 Task: Use the formula "AND" in spreadsheet "Project protfolio".
Action: Mouse pressed left at (772, 318)
Screenshot: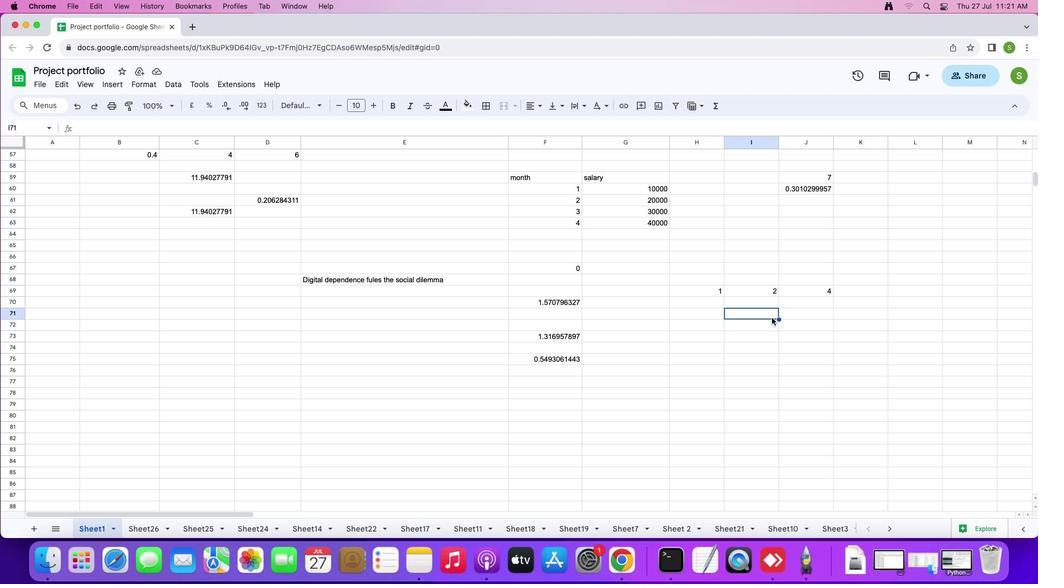 
Action: Mouse moved to (719, 107)
Screenshot: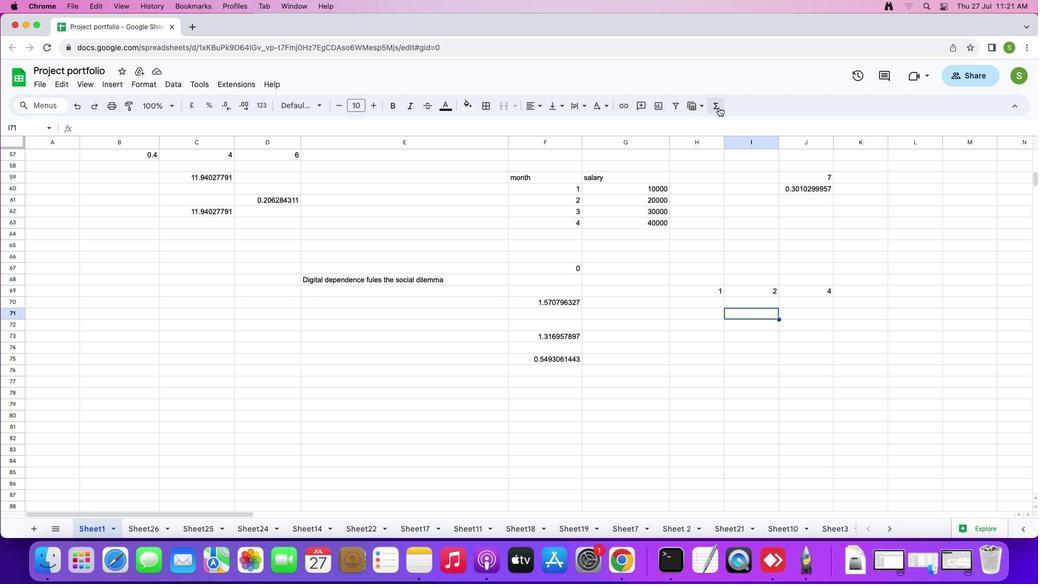 
Action: Mouse pressed left at (719, 107)
Screenshot: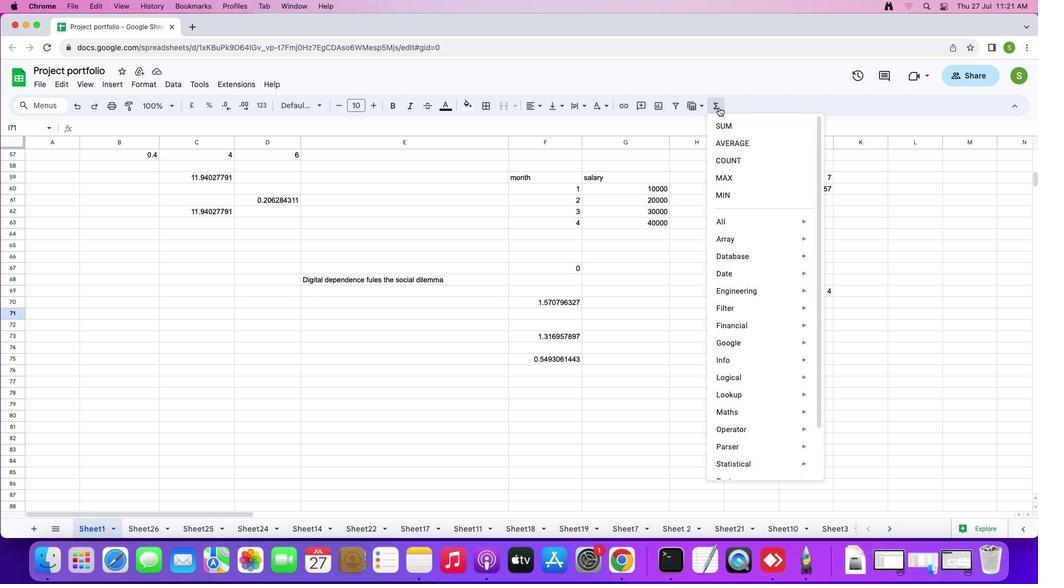 
Action: Mouse moved to (728, 228)
Screenshot: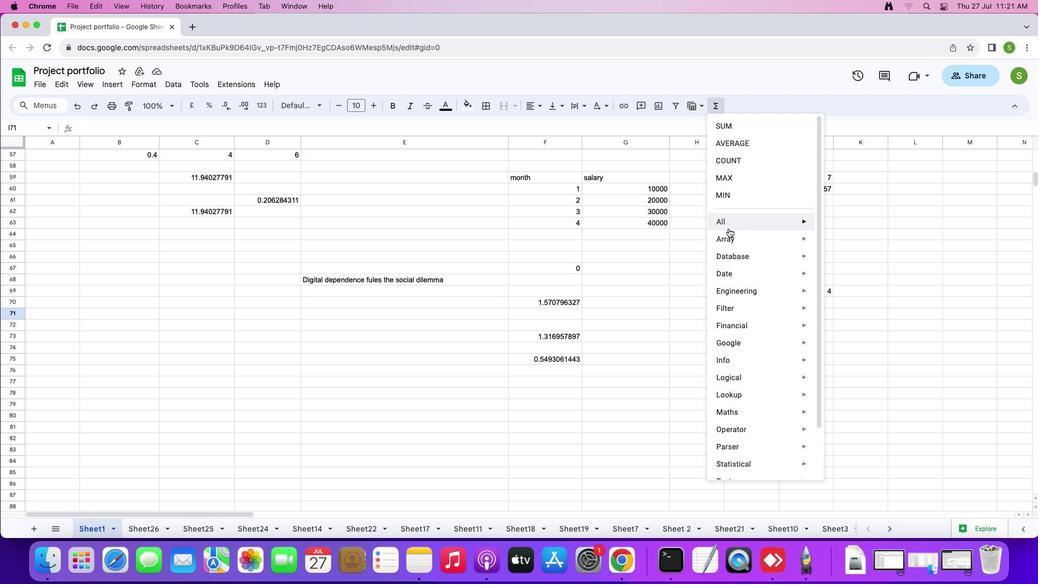 
Action: Mouse pressed left at (728, 228)
Screenshot: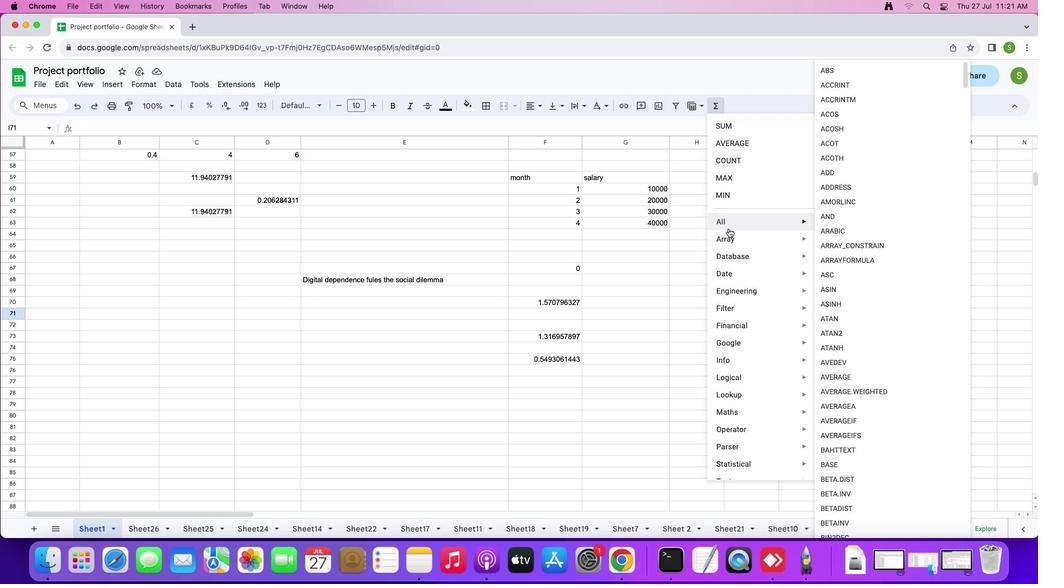 
Action: Mouse moved to (844, 218)
Screenshot: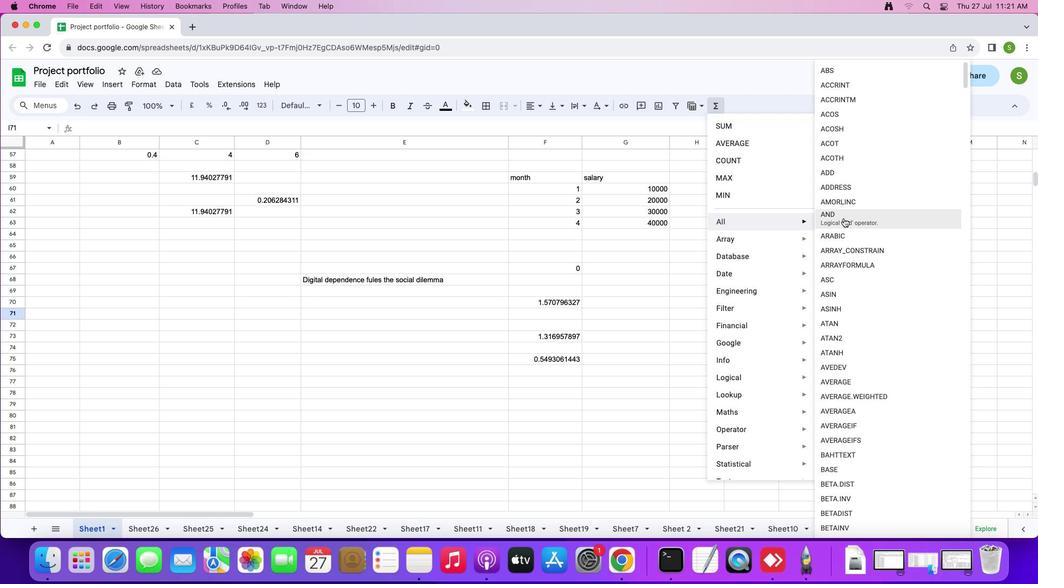 
Action: Mouse pressed left at (844, 218)
Screenshot: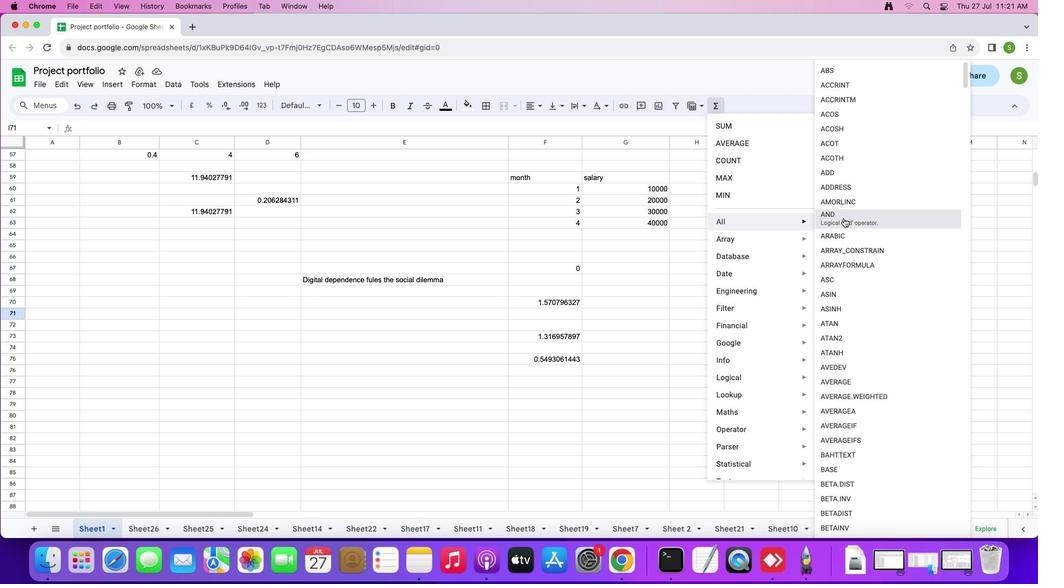
Action: Mouse moved to (772, 292)
Screenshot: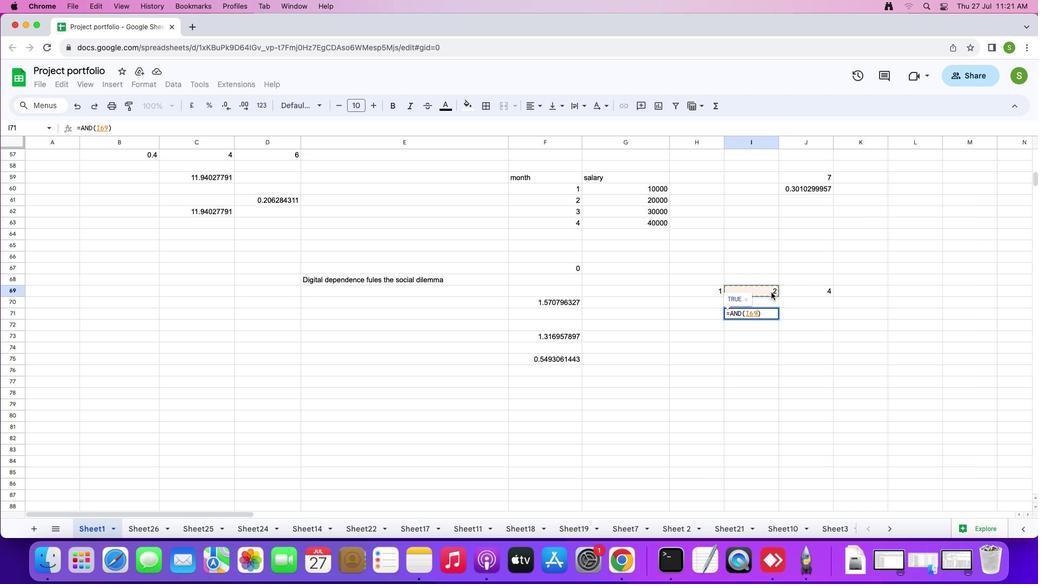 
Action: Mouse pressed left at (772, 292)
Screenshot: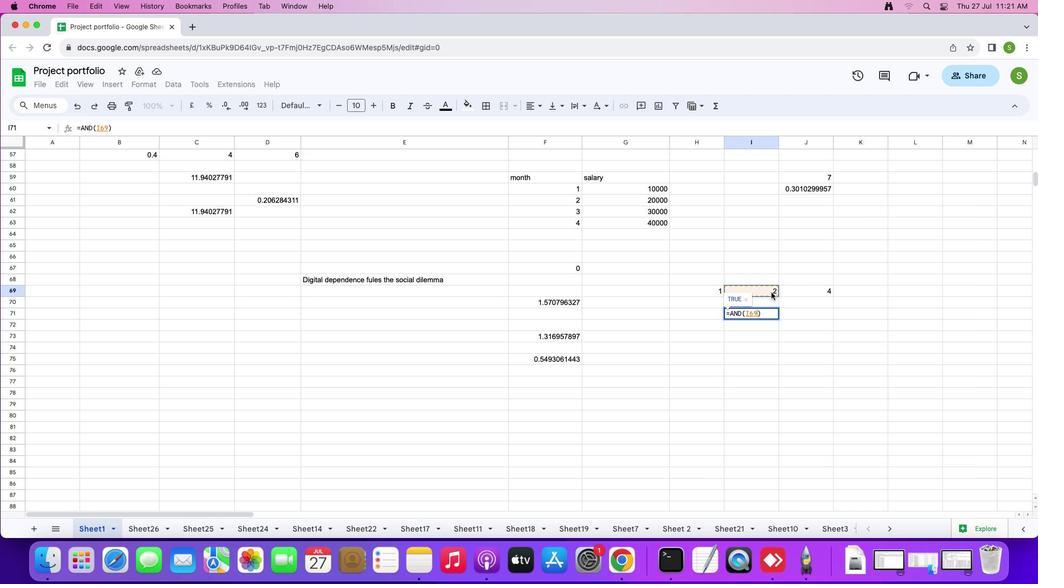 
Action: Key pressed '=''2'','
Screenshot: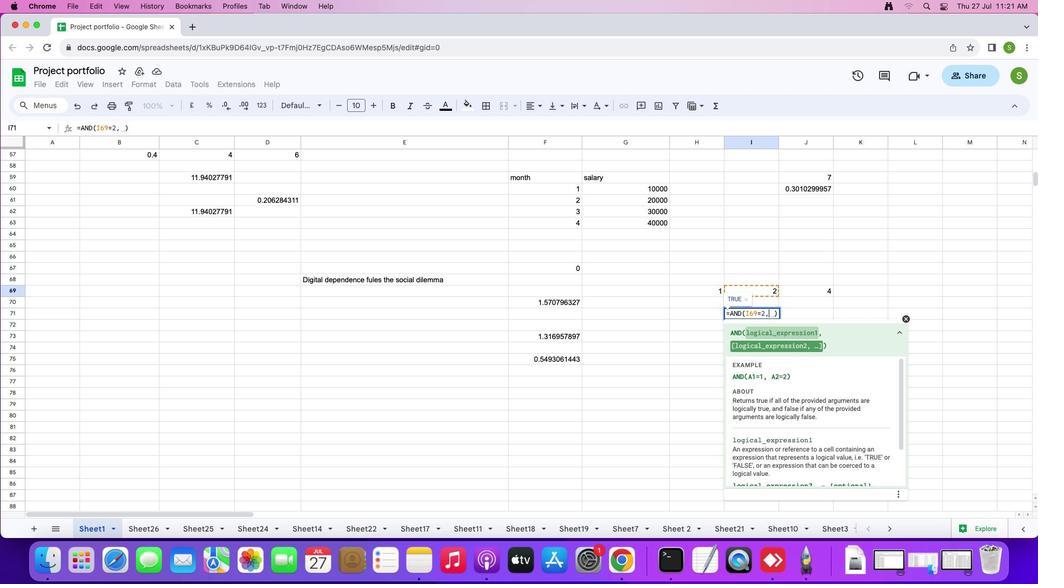 
Action: Mouse moved to (789, 287)
Screenshot: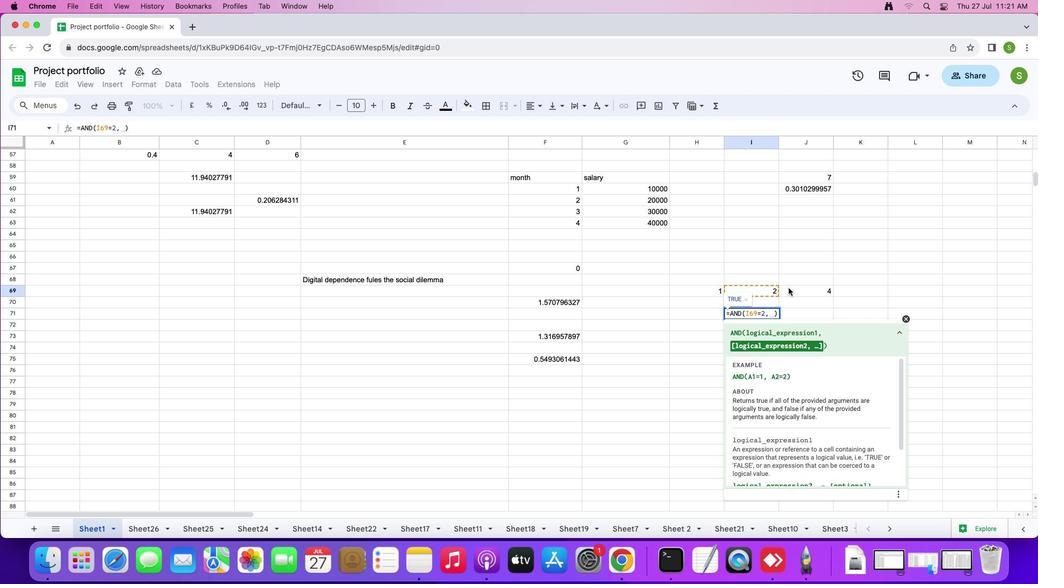 
Action: Mouse pressed left at (789, 287)
Screenshot: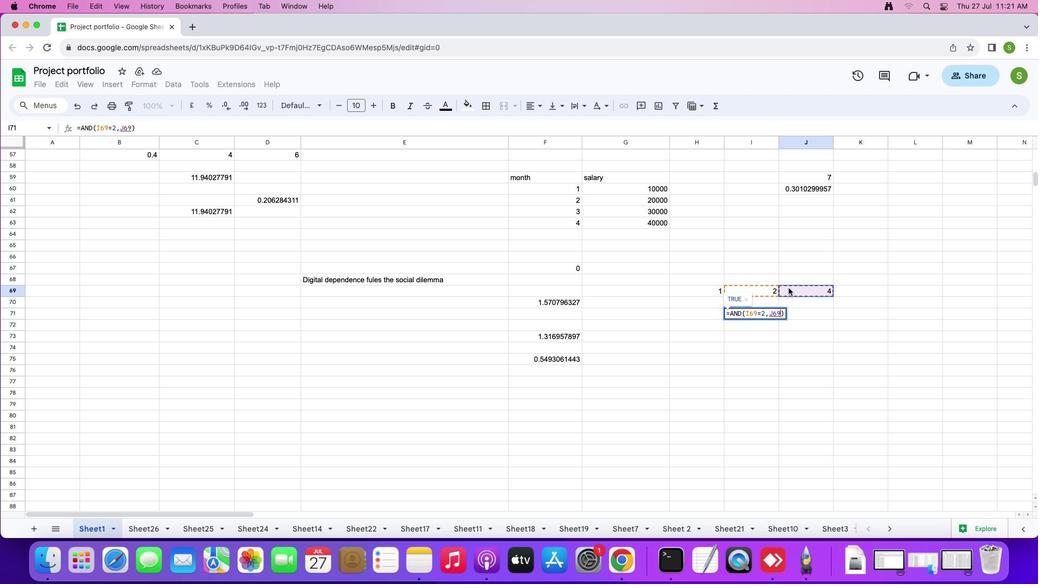 
Action: Key pressed '=''4'Key.enterKey.f10
Screenshot: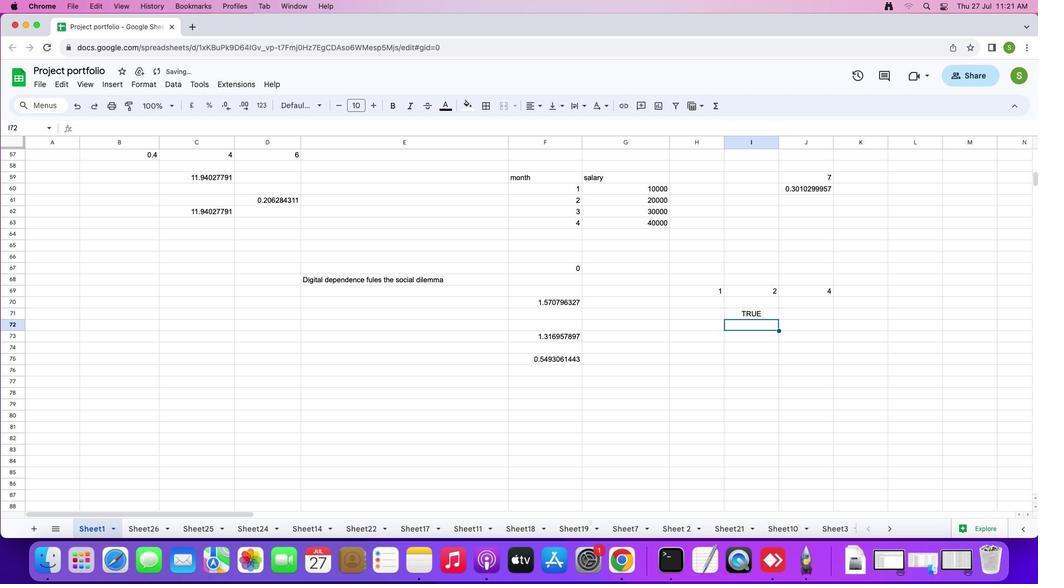 
